 Task: Look for products in the category "IPA" from Brouwerij West only.
Action: Mouse moved to (673, 247)
Screenshot: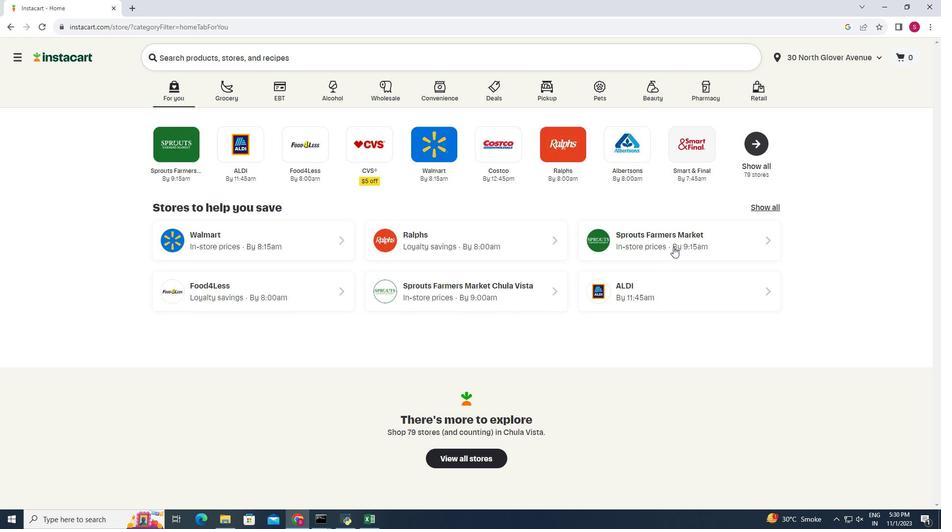 
Action: Mouse pressed left at (673, 247)
Screenshot: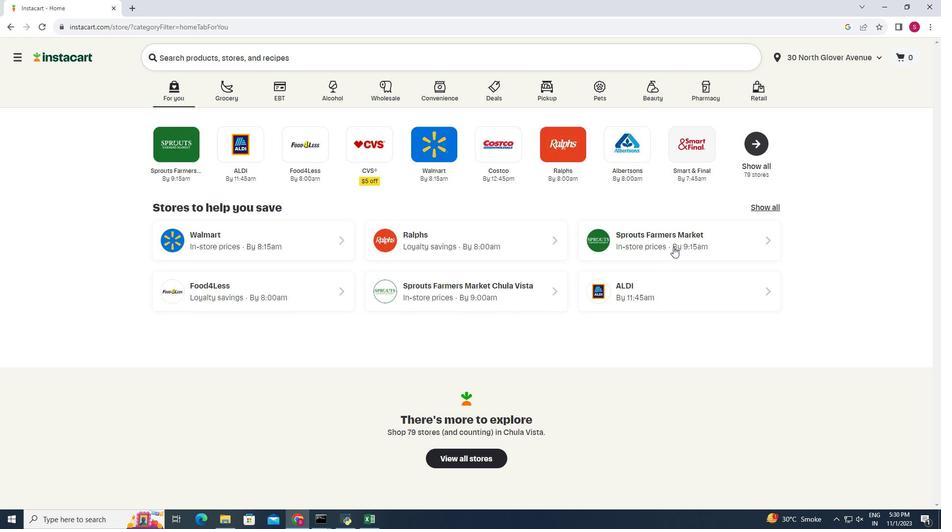 
Action: Mouse moved to (73, 501)
Screenshot: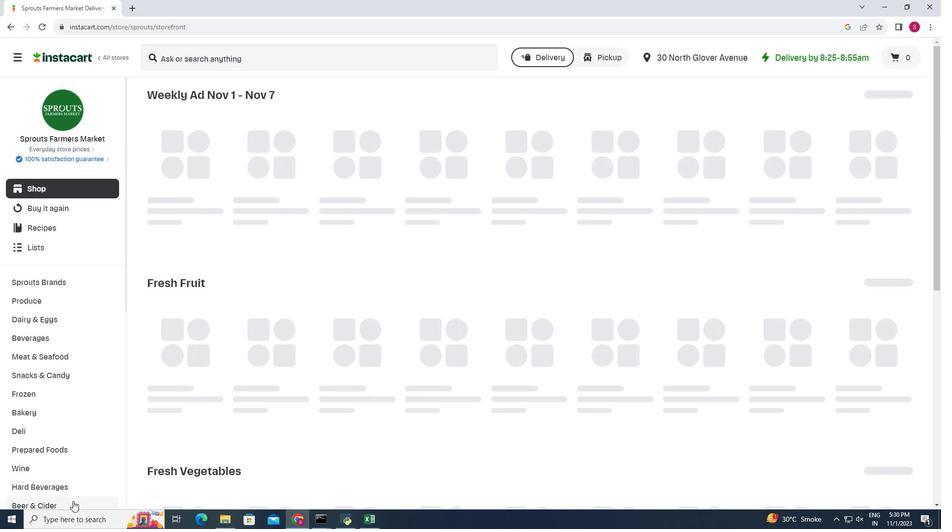 
Action: Mouse pressed left at (73, 501)
Screenshot: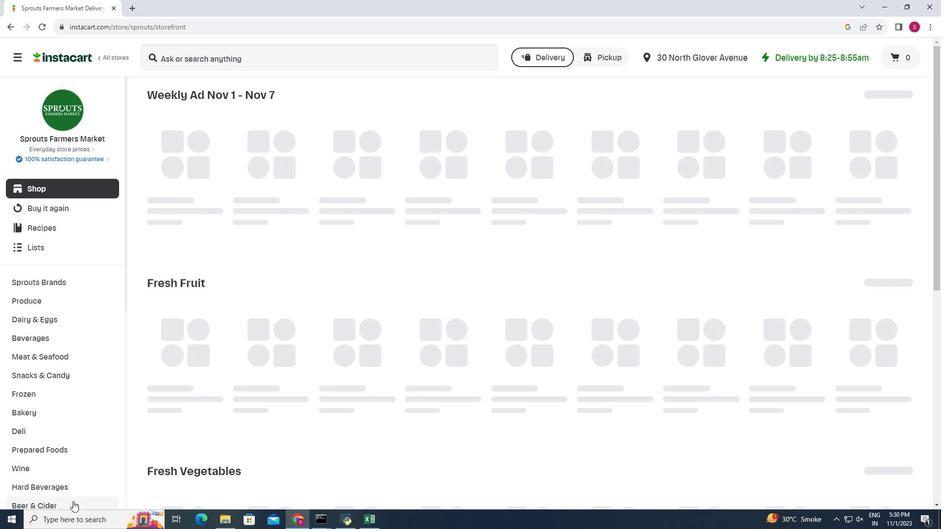 
Action: Mouse moved to (219, 125)
Screenshot: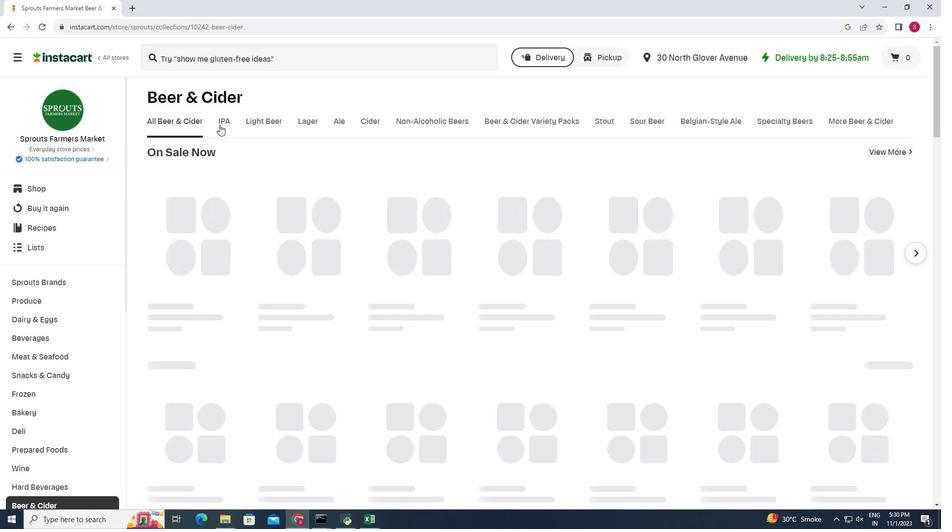 
Action: Mouse pressed left at (219, 125)
Screenshot: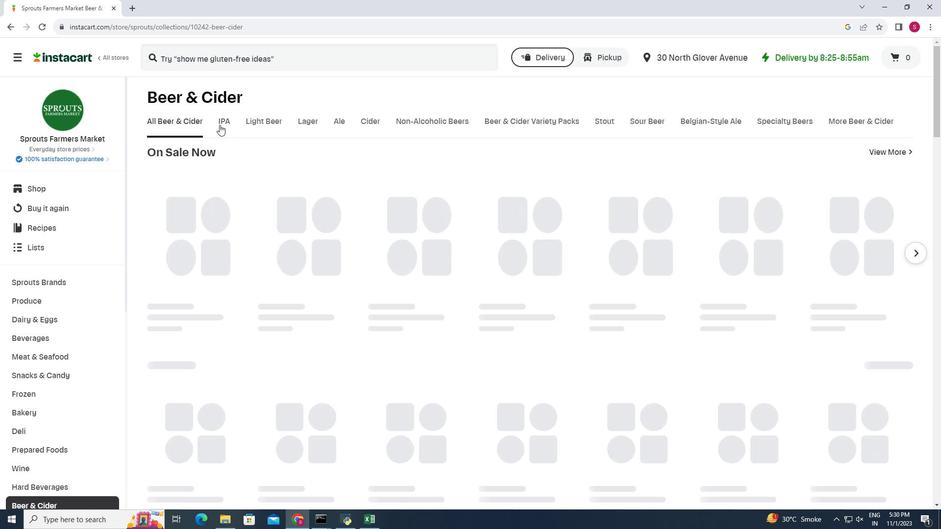 
Action: Mouse moved to (293, 150)
Screenshot: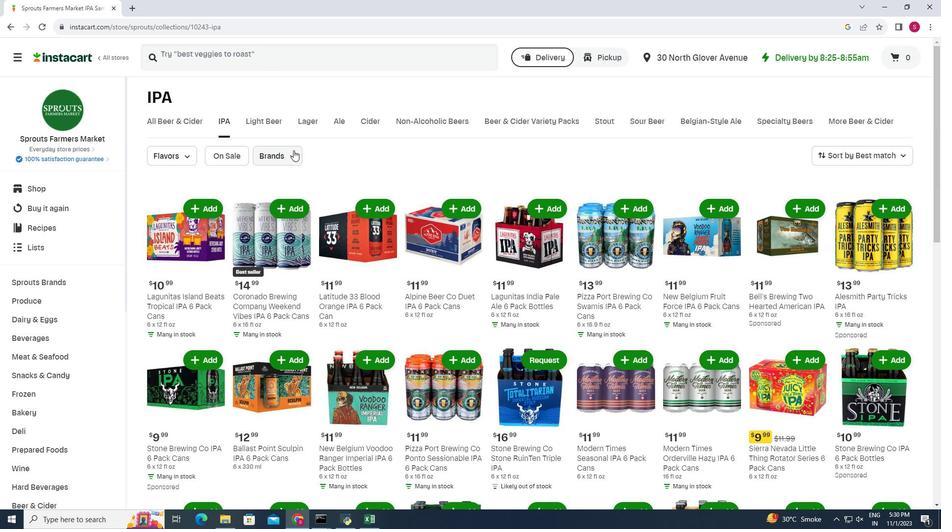 
Action: Mouse pressed left at (293, 150)
Screenshot: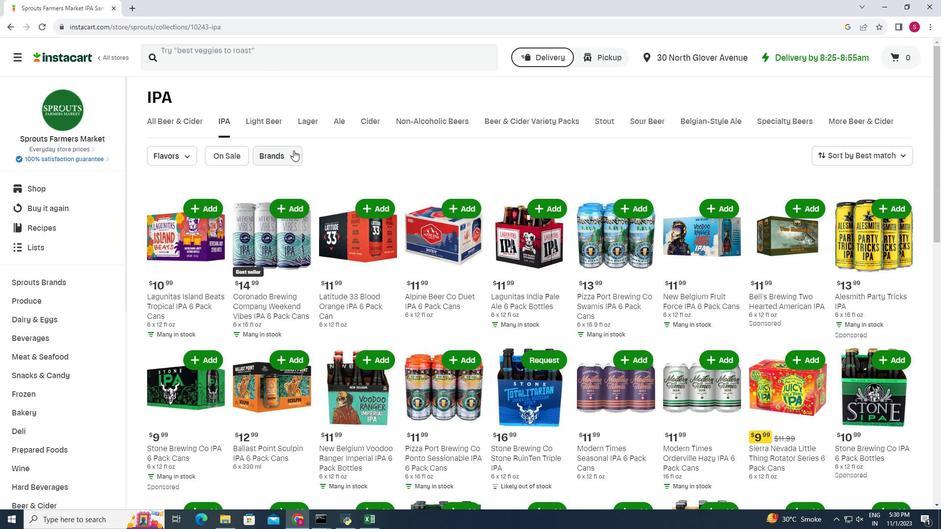 
Action: Mouse moved to (341, 224)
Screenshot: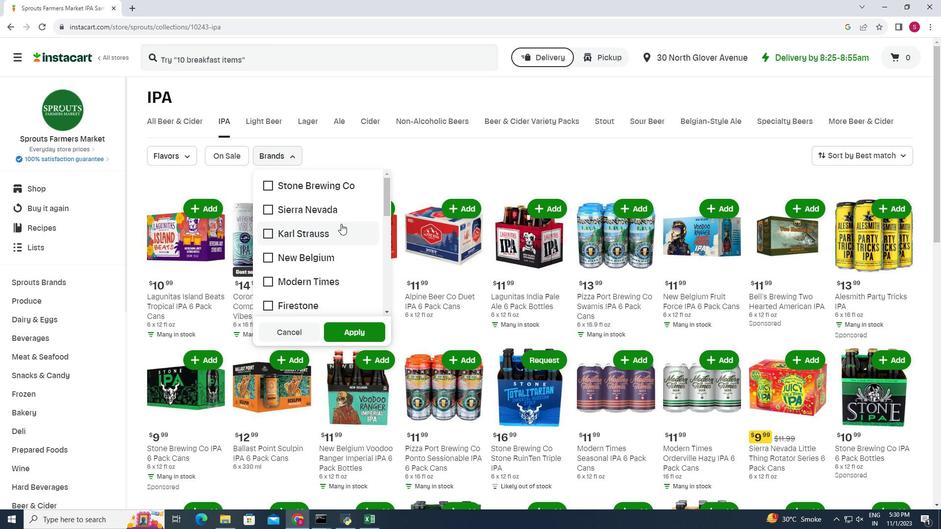 
Action: Mouse scrolled (341, 223) with delta (0, 0)
Screenshot: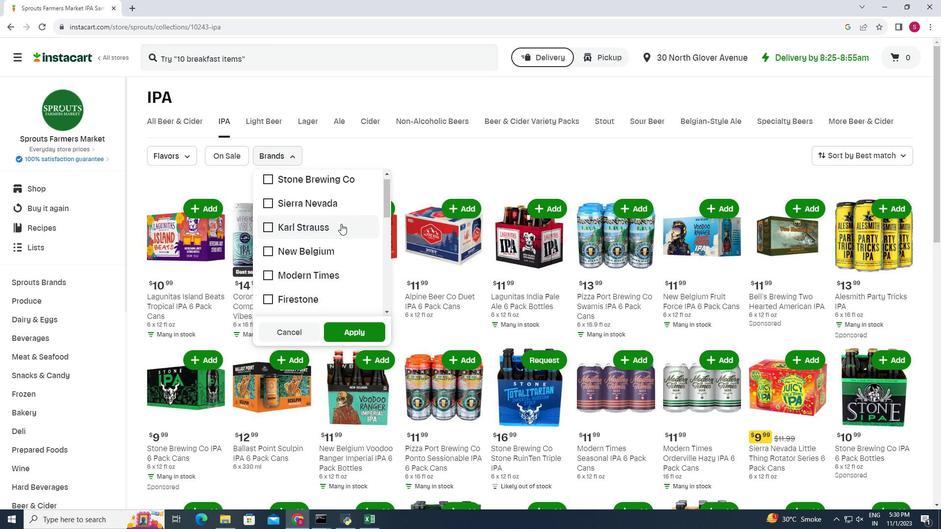 
Action: Mouse scrolled (341, 223) with delta (0, 0)
Screenshot: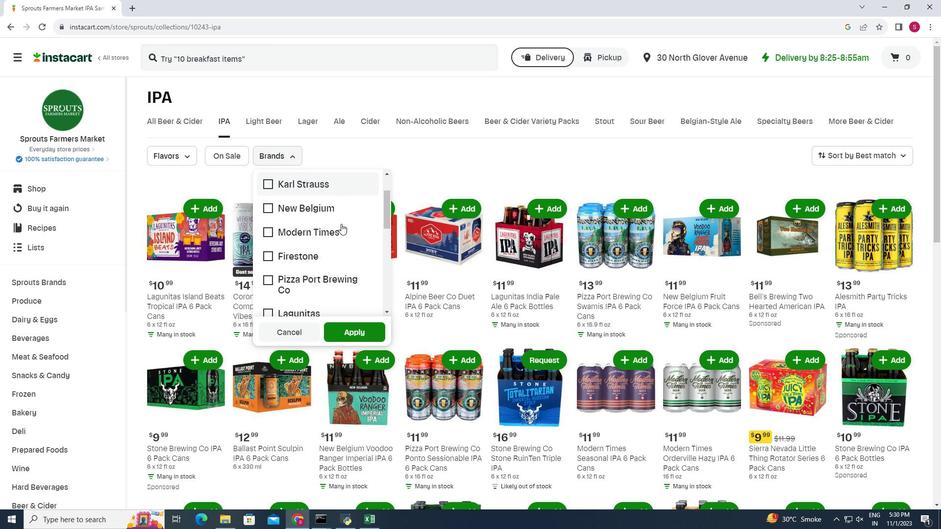 
Action: Mouse scrolled (341, 223) with delta (0, 0)
Screenshot: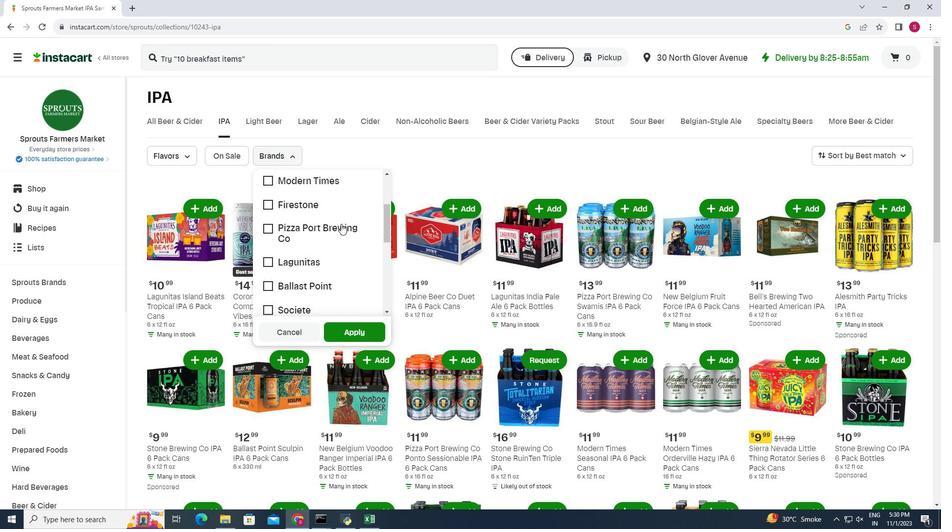 
Action: Mouse scrolled (341, 223) with delta (0, 0)
Screenshot: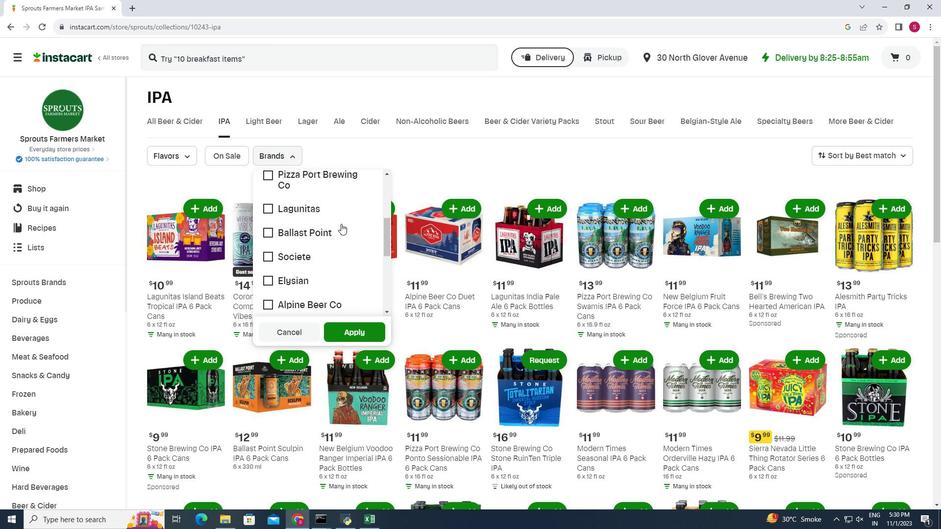 
Action: Mouse scrolled (341, 223) with delta (0, 0)
Screenshot: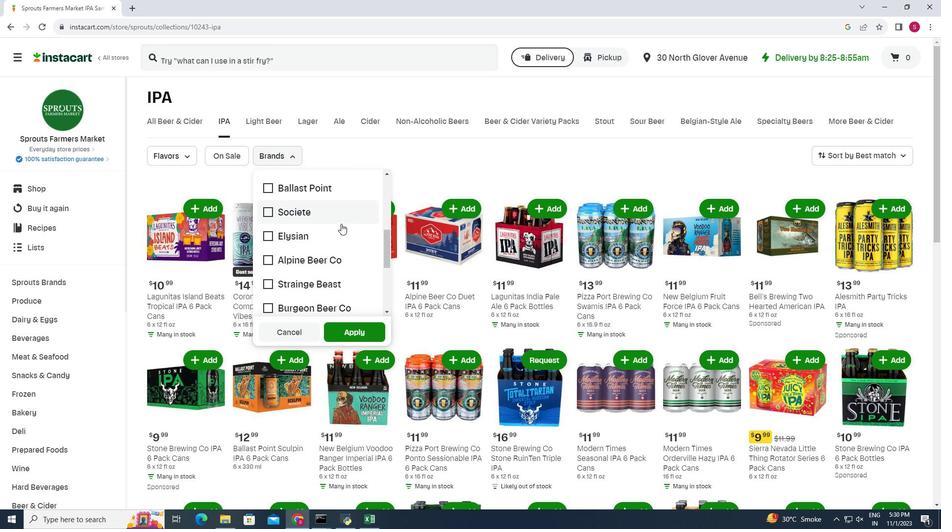 
Action: Mouse scrolled (341, 223) with delta (0, 0)
Screenshot: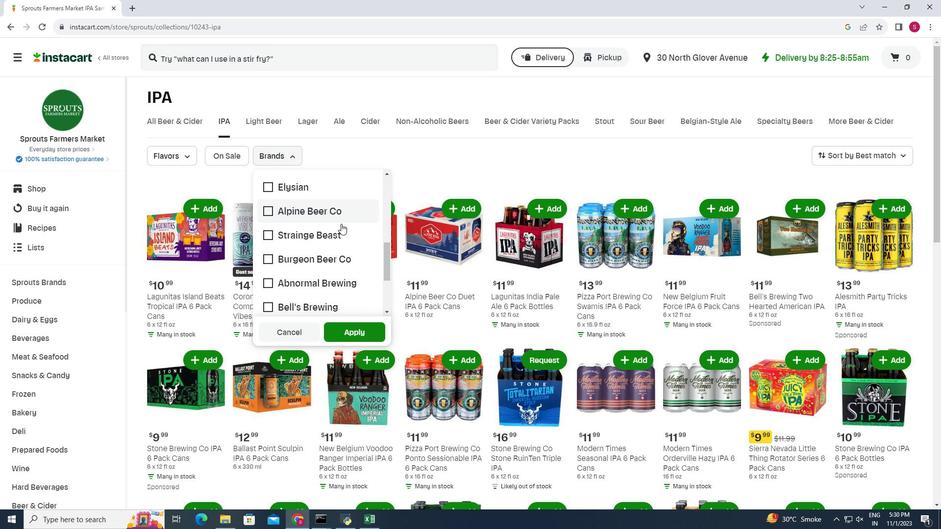 
Action: Mouse scrolled (341, 223) with delta (0, 0)
Screenshot: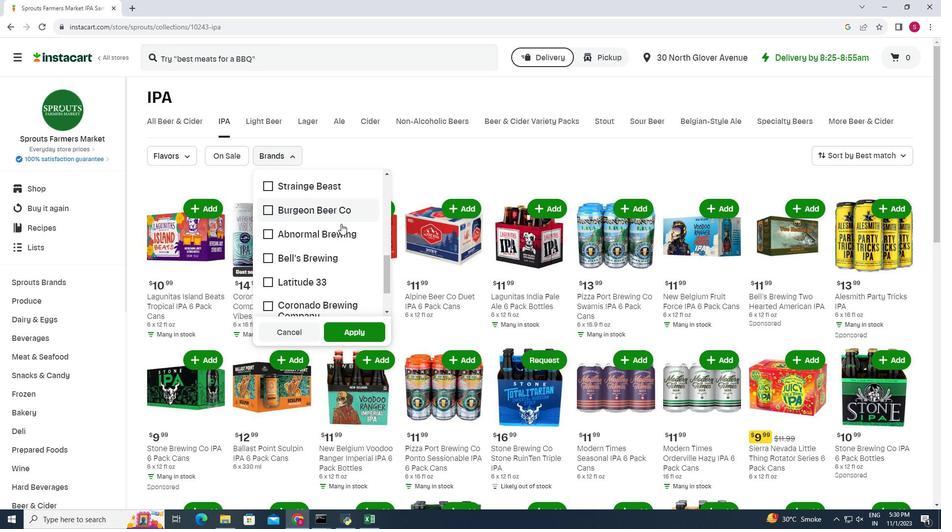 
Action: Mouse scrolled (341, 223) with delta (0, 0)
Screenshot: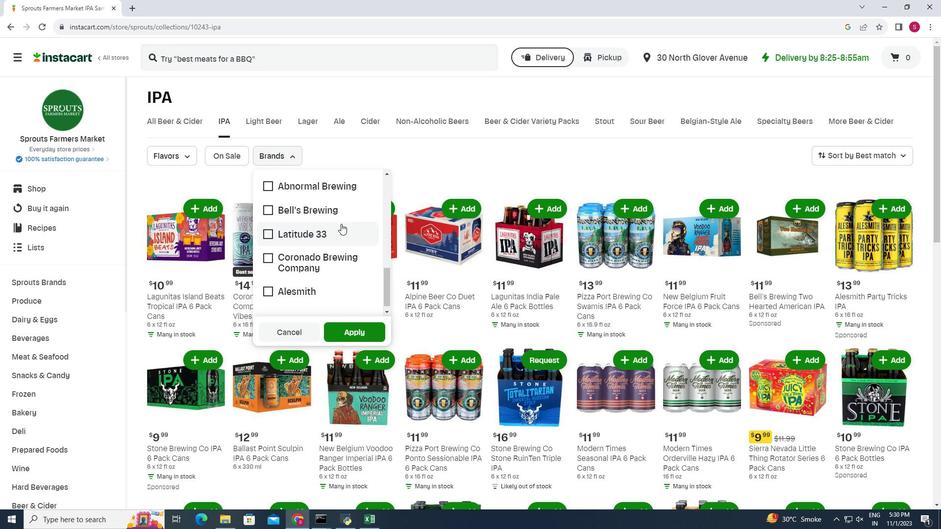 
Action: Mouse scrolled (341, 224) with delta (0, 0)
Screenshot: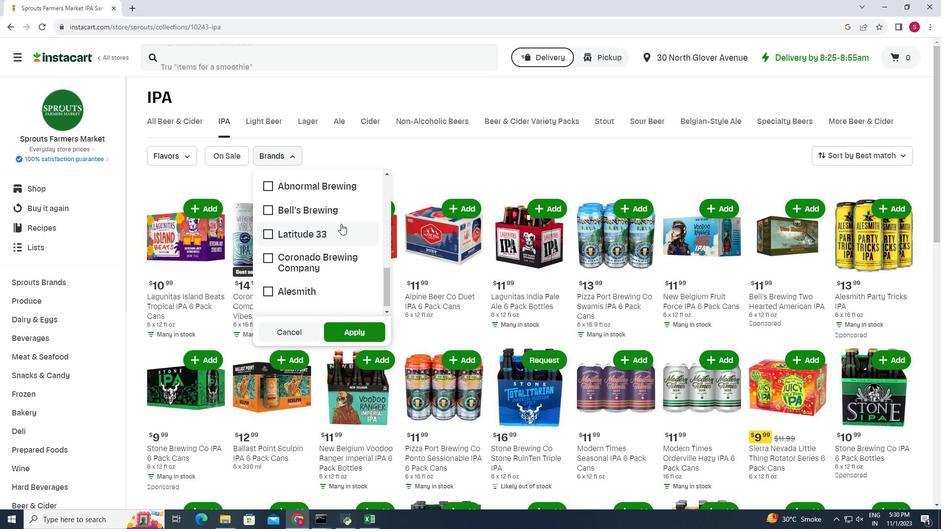 
Action: Mouse scrolled (341, 224) with delta (0, 0)
Screenshot: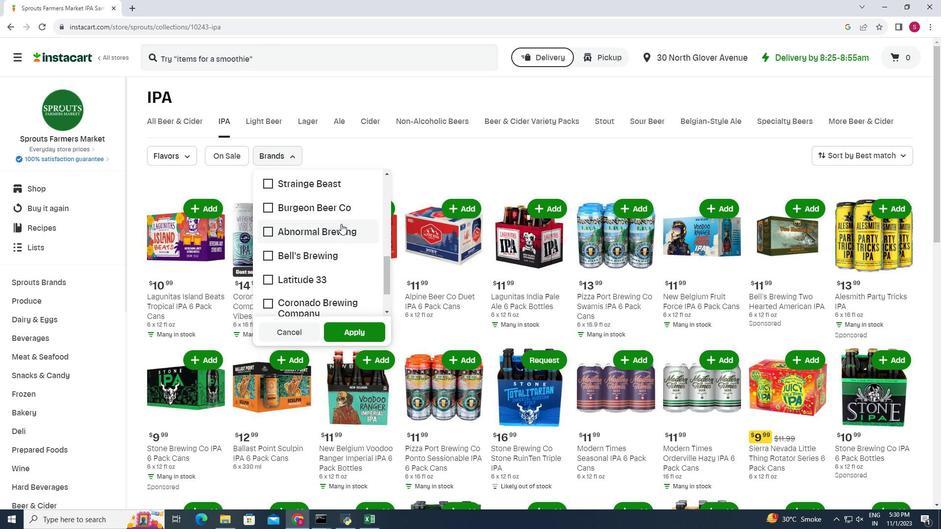 
Action: Mouse scrolled (341, 224) with delta (0, 0)
Screenshot: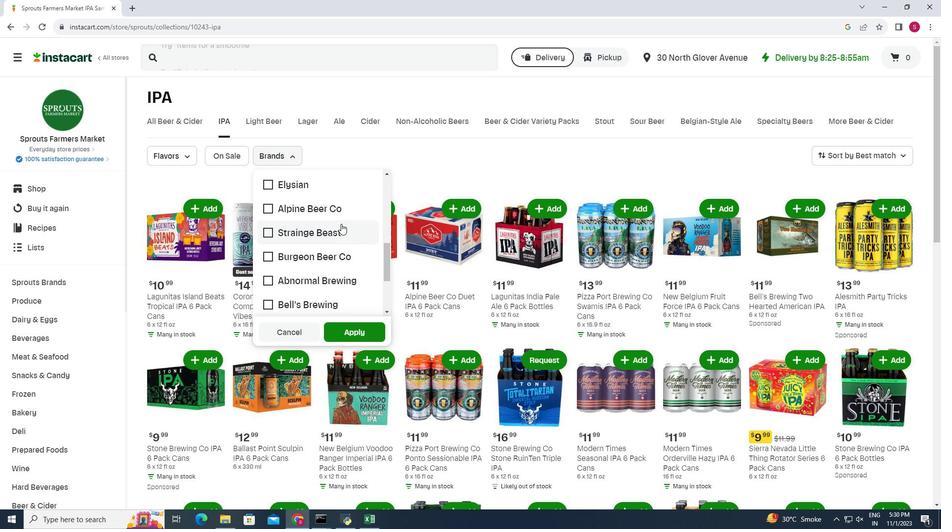 
Action: Mouse scrolled (341, 224) with delta (0, 0)
Screenshot: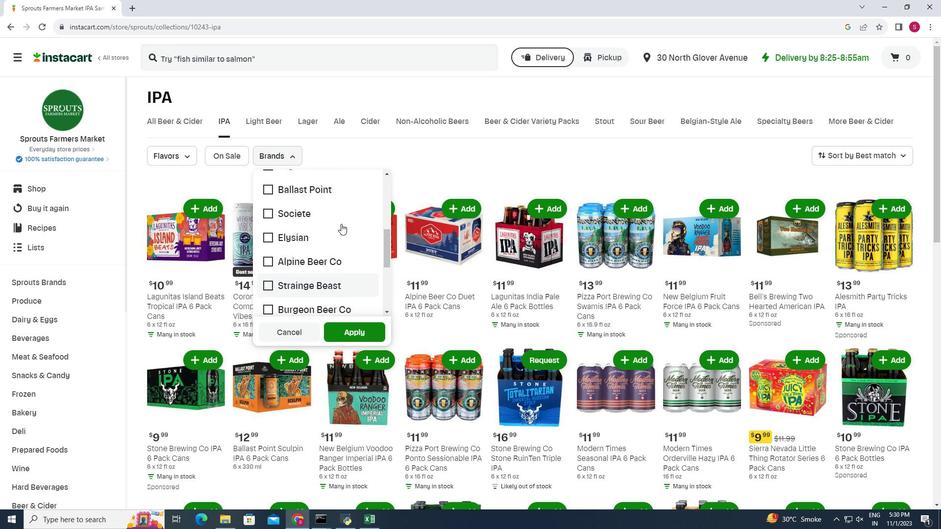 
Action: Mouse scrolled (341, 224) with delta (0, 0)
Screenshot: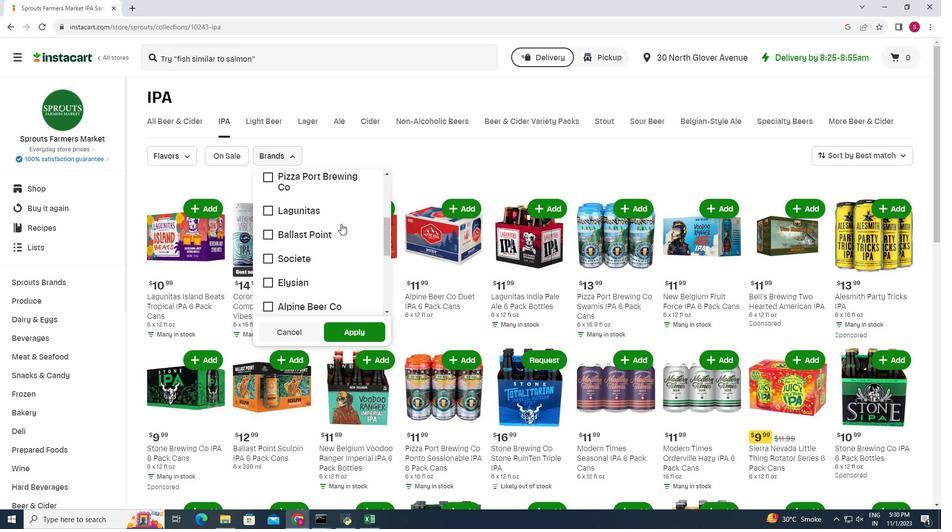 
Action: Mouse scrolled (341, 224) with delta (0, 0)
Screenshot: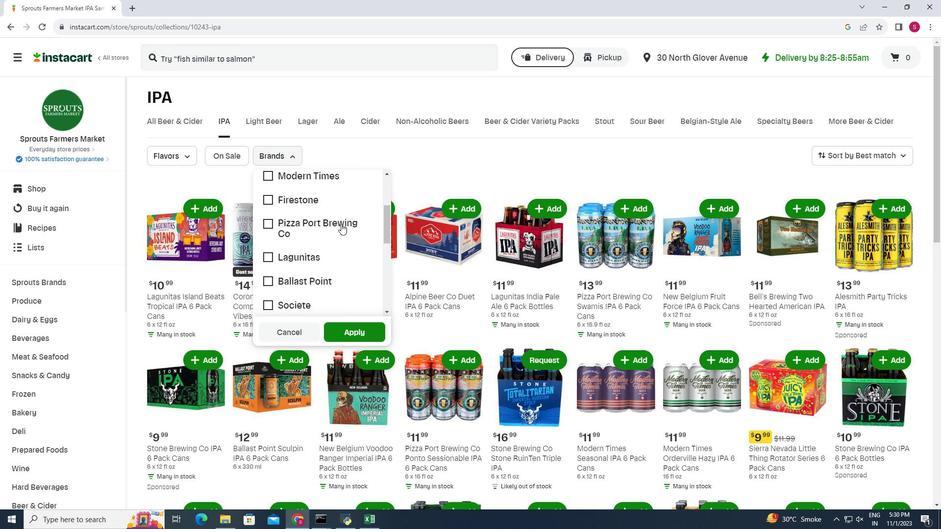 
Action: Mouse scrolled (341, 224) with delta (0, 0)
Screenshot: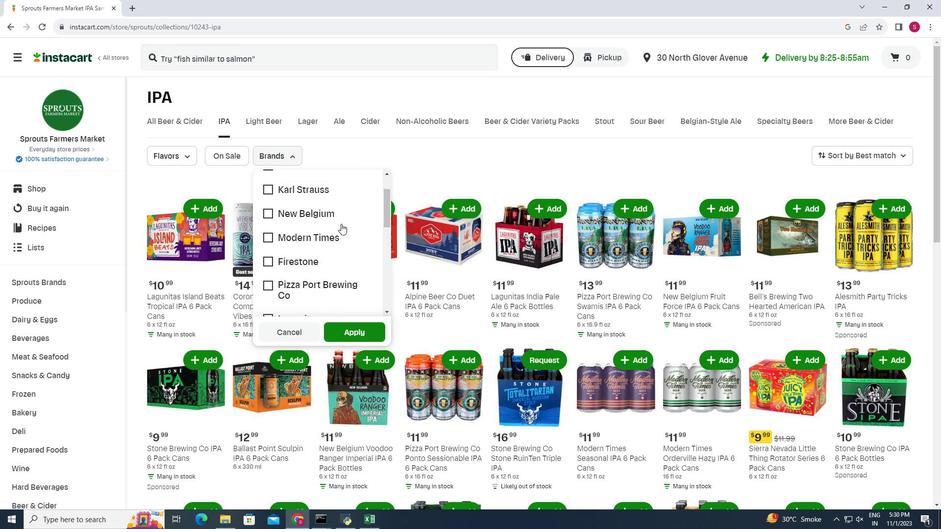 
Action: Mouse scrolled (341, 224) with delta (0, 0)
Screenshot: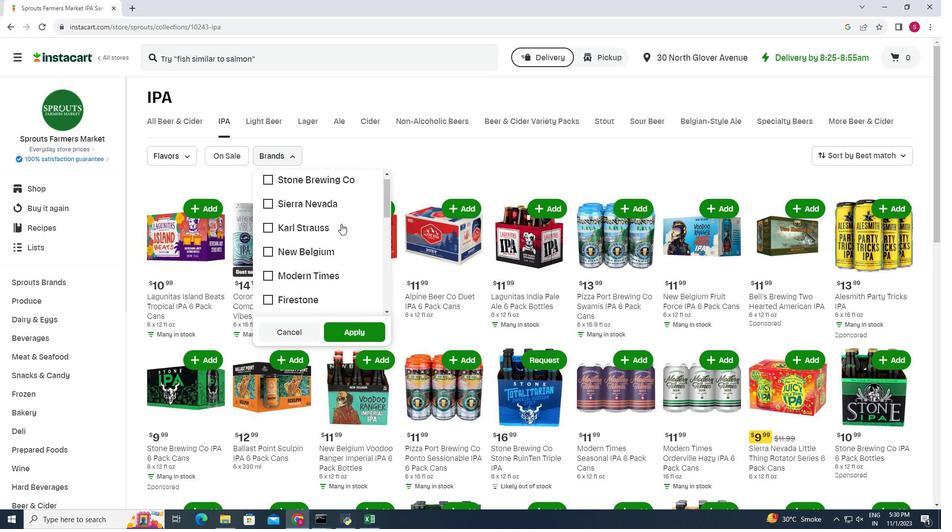 
Action: Mouse scrolled (341, 224) with delta (0, 0)
Screenshot: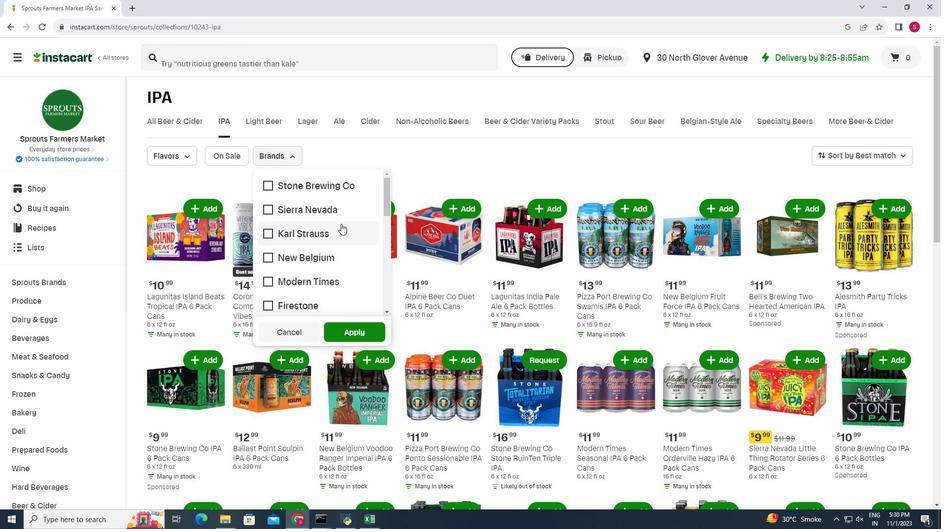 
